 Task: Copy selected contacts to the 'Contacts' folder in Outlook.
Action: Mouse moved to (23, 91)
Screenshot: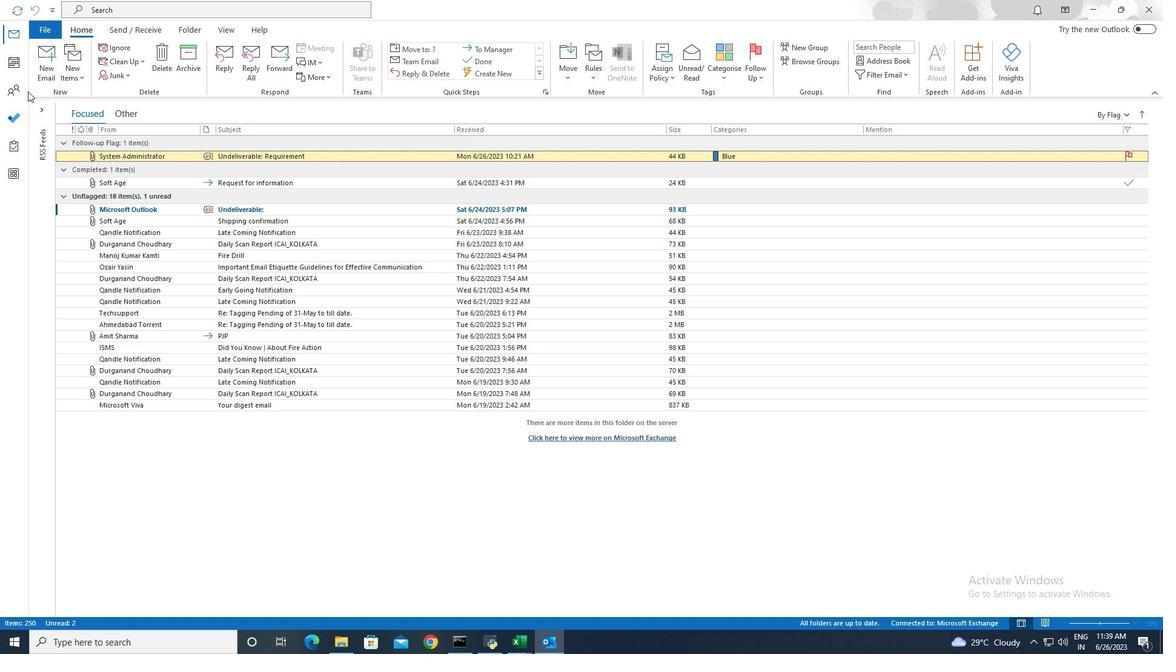 
Action: Mouse pressed left at (23, 91)
Screenshot: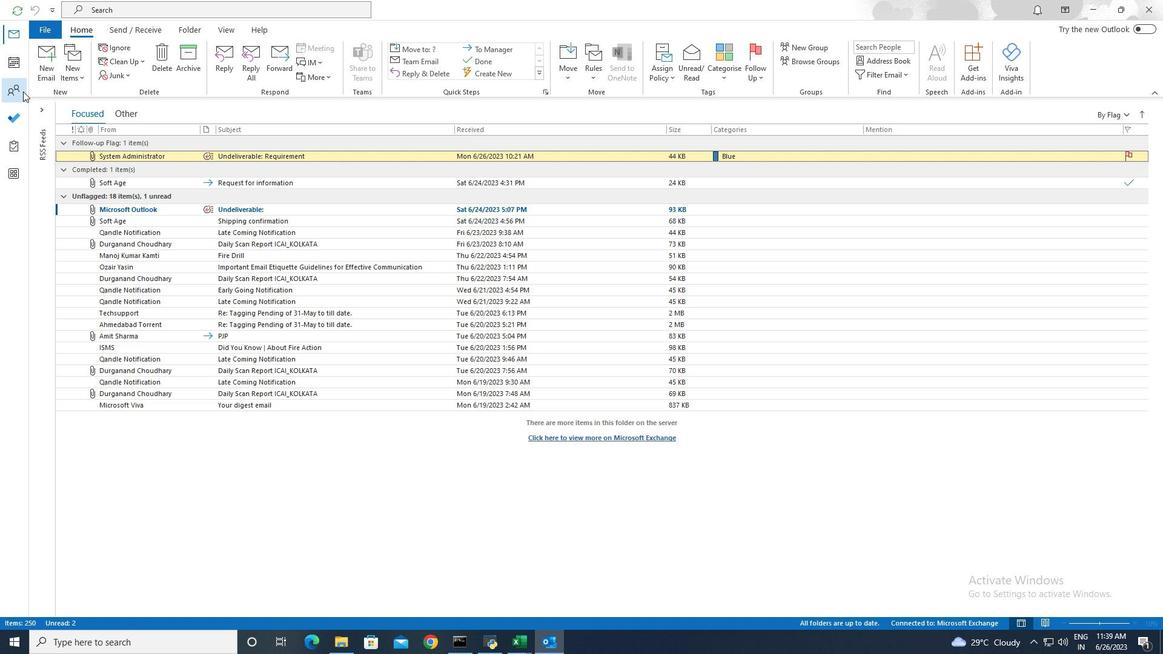 
Action: Mouse moved to (140, 337)
Screenshot: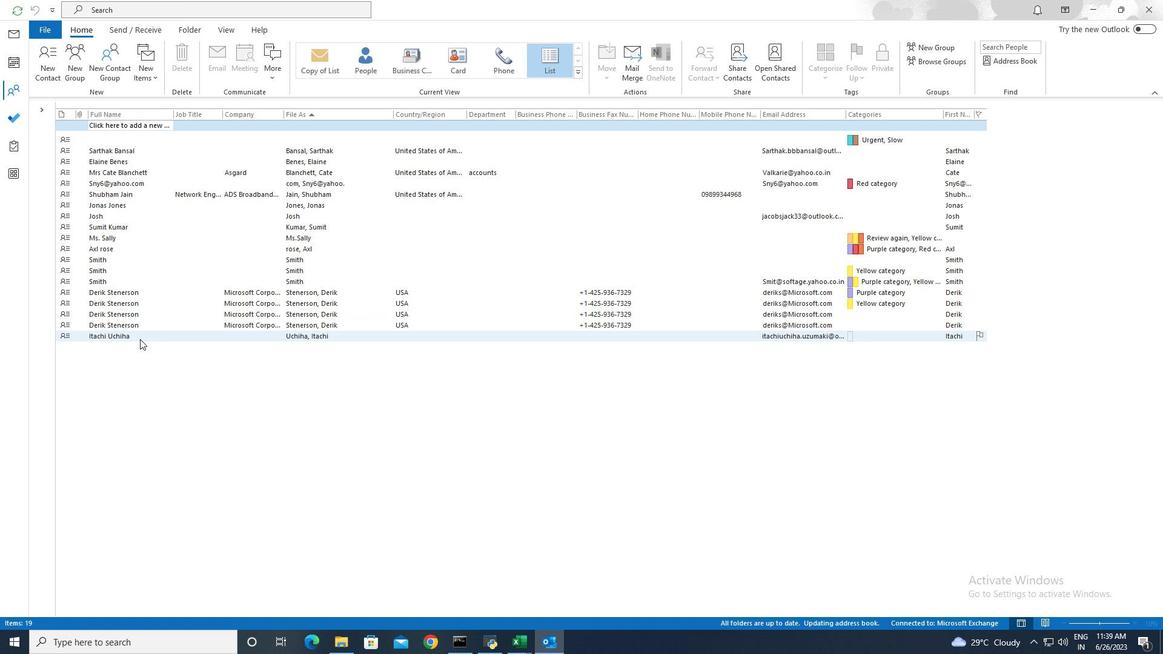 
Action: Mouse pressed left at (140, 337)
Screenshot: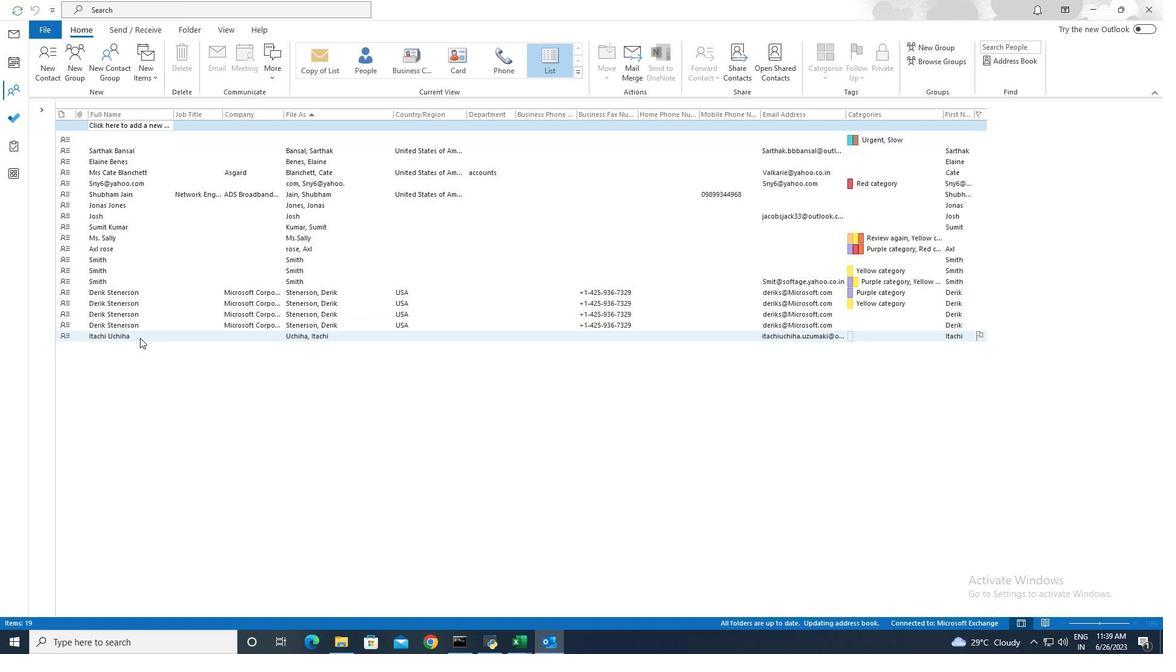 
Action: Mouse moved to (609, 78)
Screenshot: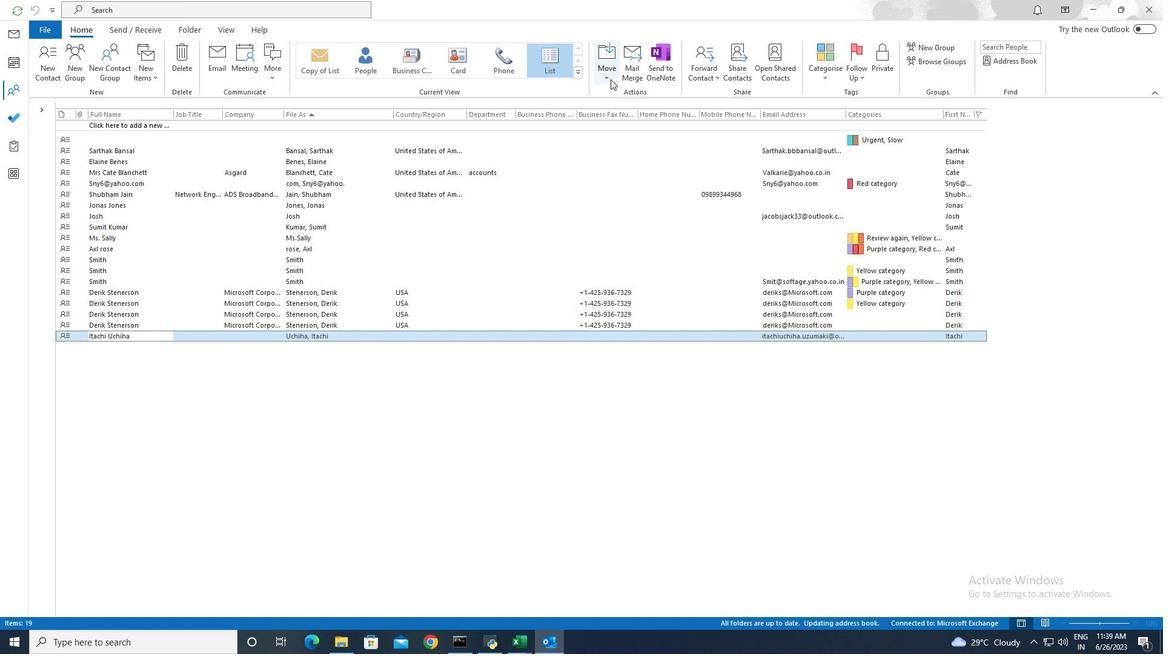 
Action: Mouse pressed left at (609, 78)
Screenshot: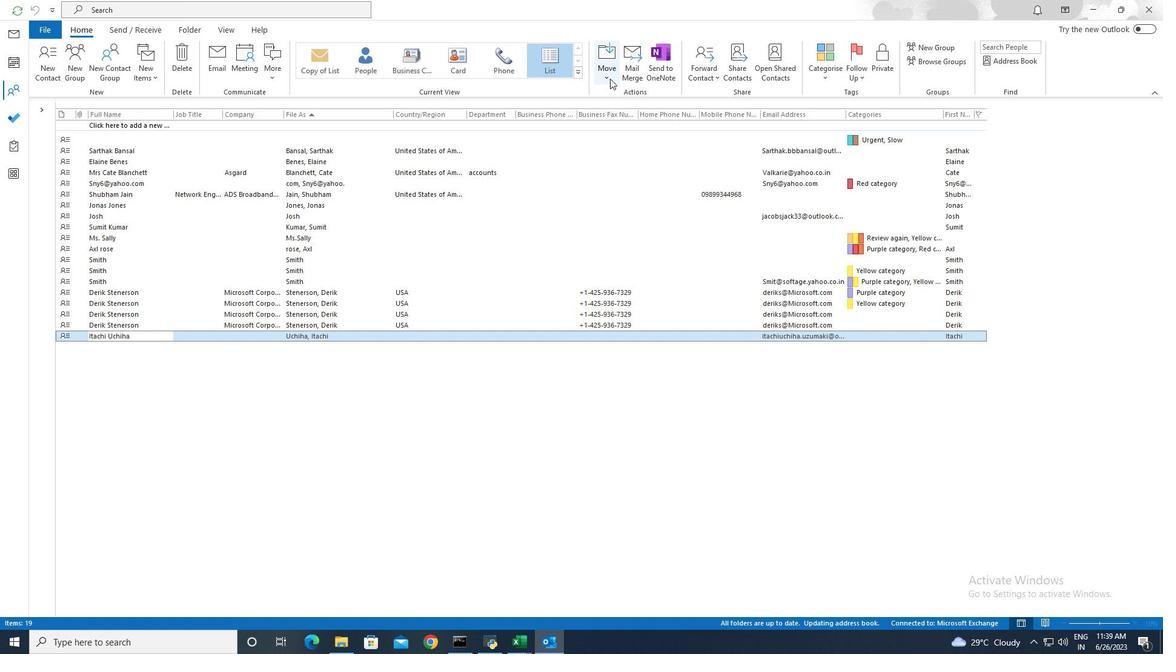 
Action: Mouse moved to (629, 161)
Screenshot: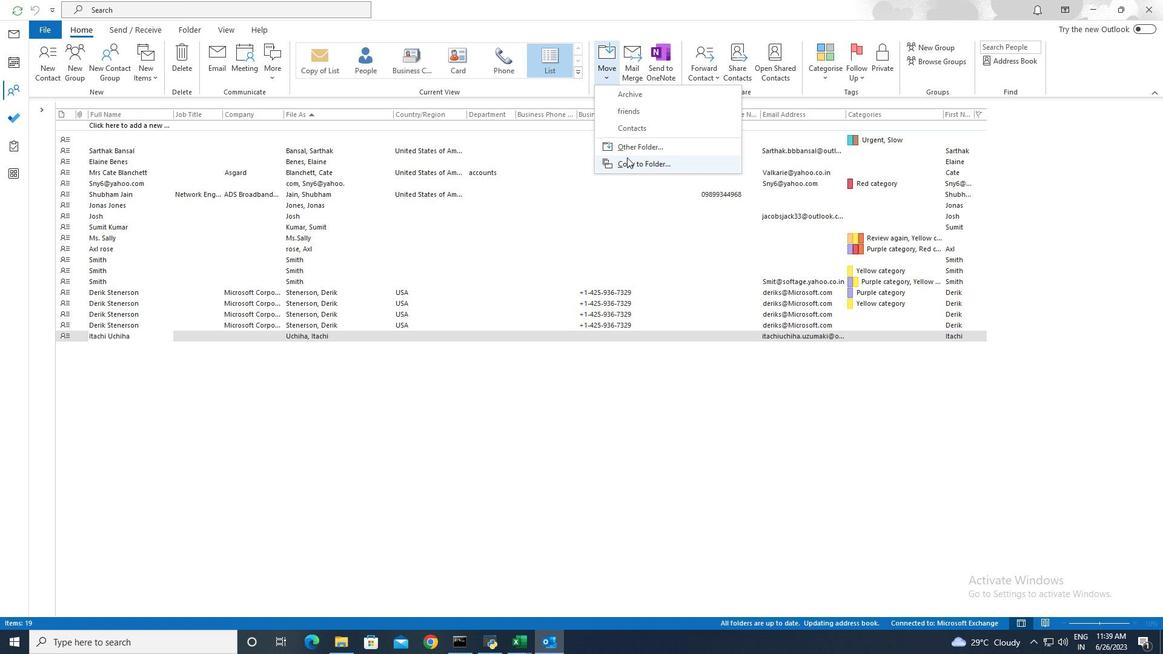 
Action: Mouse pressed left at (629, 161)
Screenshot: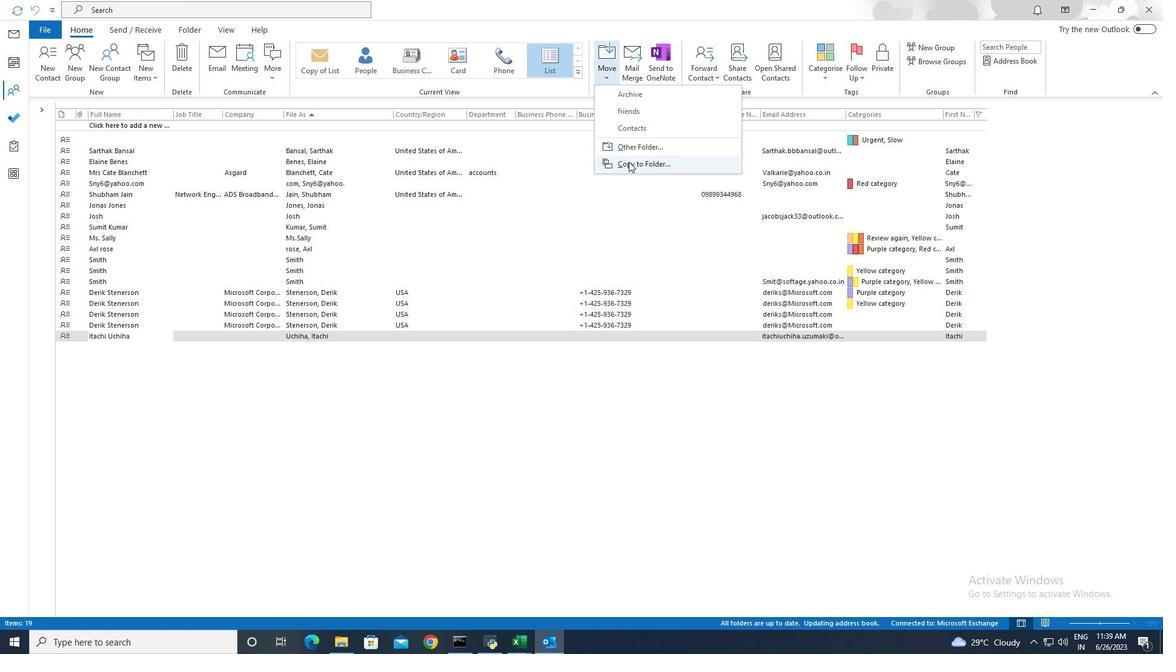 
Action: Mouse moved to (529, 336)
Screenshot: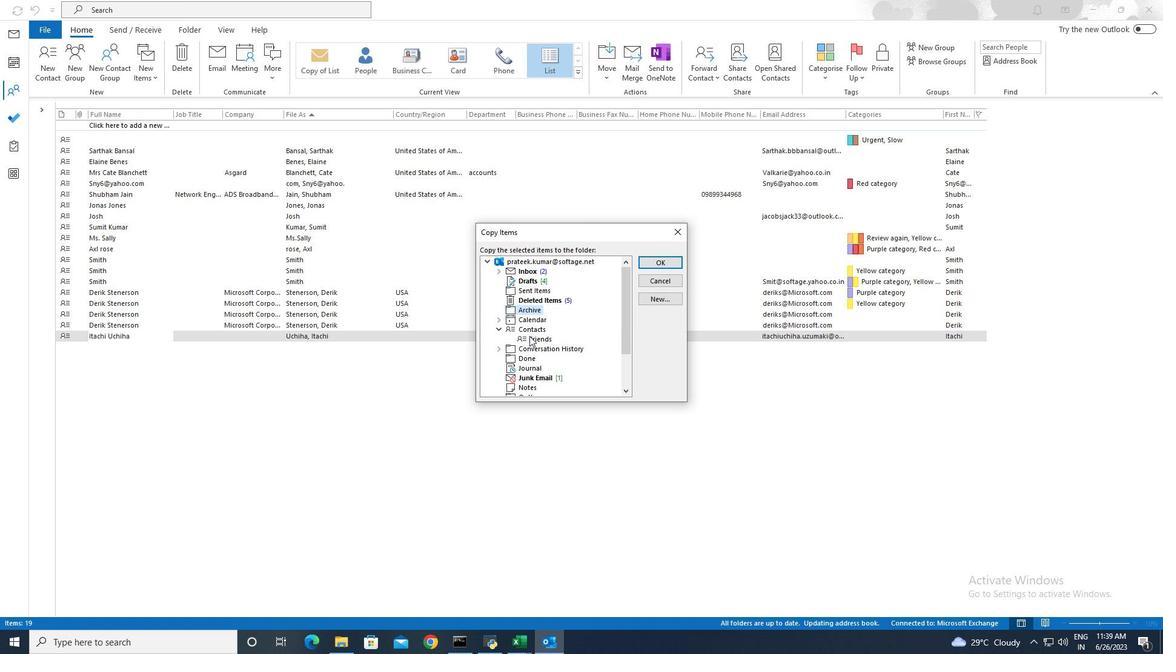 
Action: Mouse pressed left at (529, 336)
Screenshot: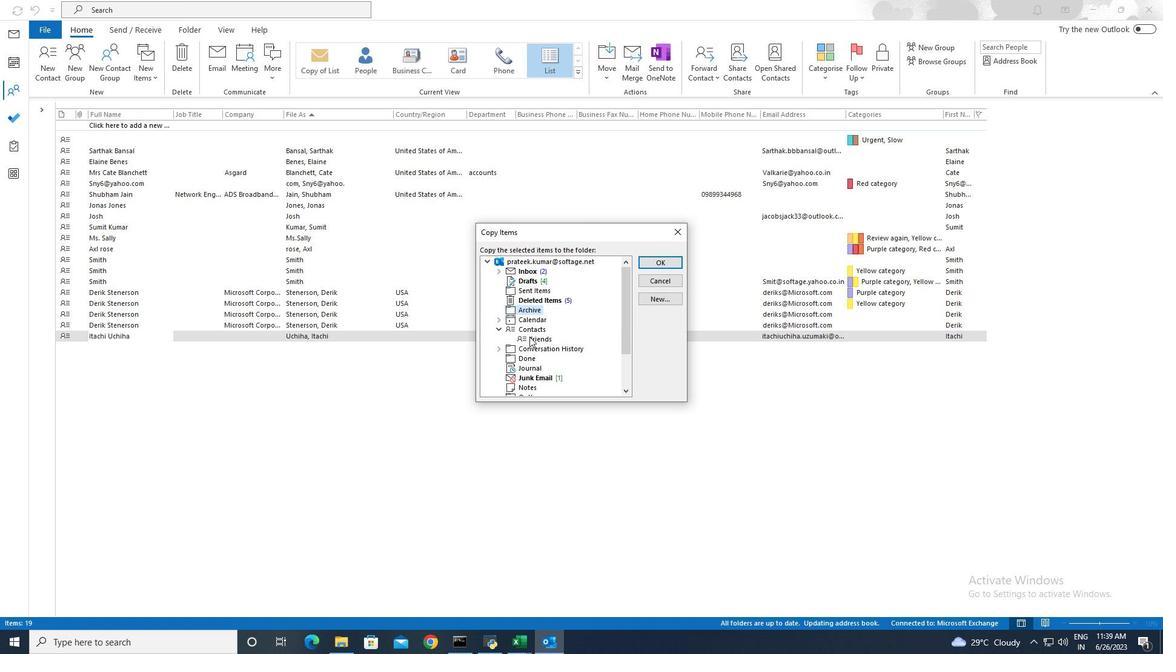 
Action: Mouse moved to (671, 262)
Screenshot: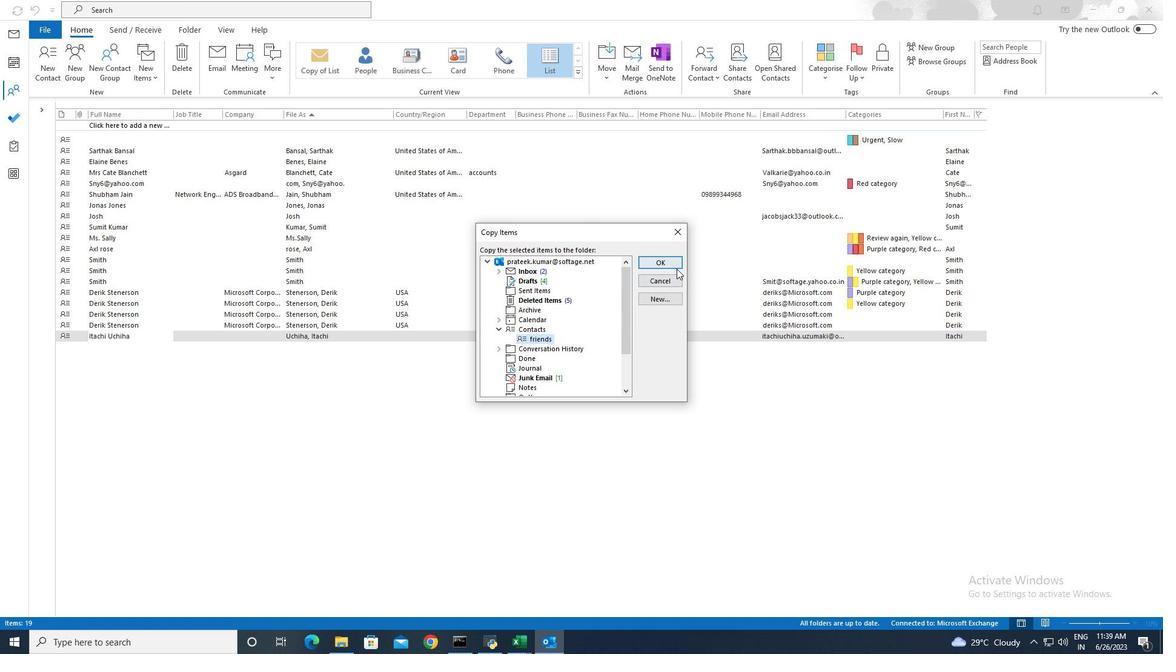 
Action: Mouse pressed left at (671, 262)
Screenshot: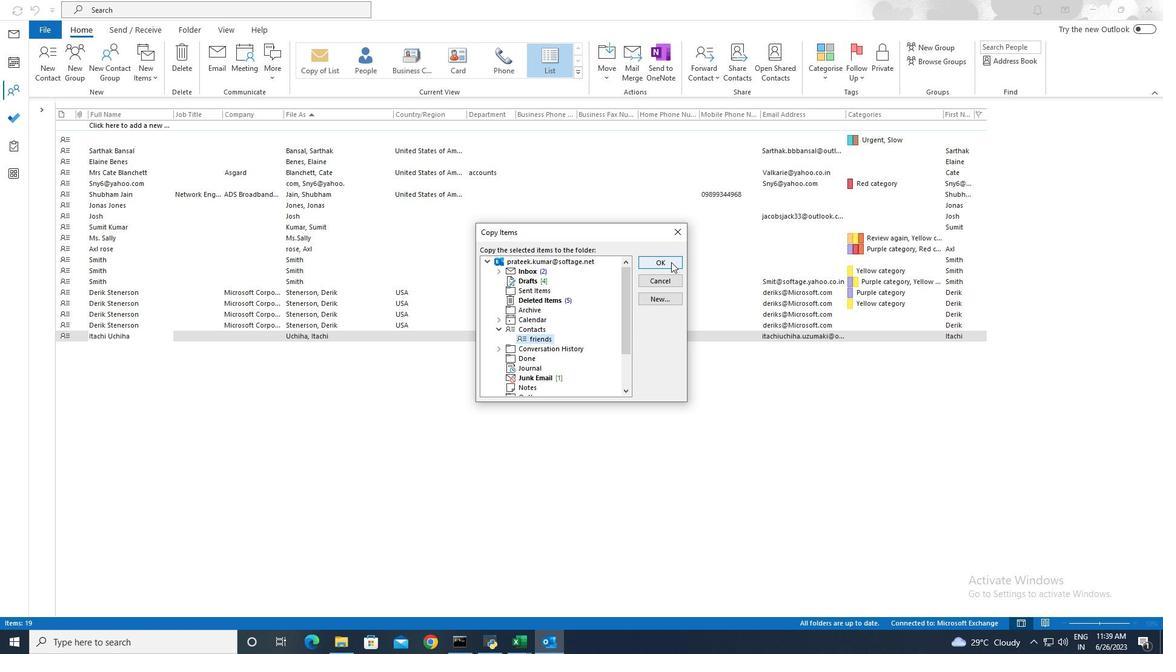
